Task: Add Nature's Way Niacinamide 500 mg to the cart.
Action: Mouse pressed left at (36, 89)
Screenshot: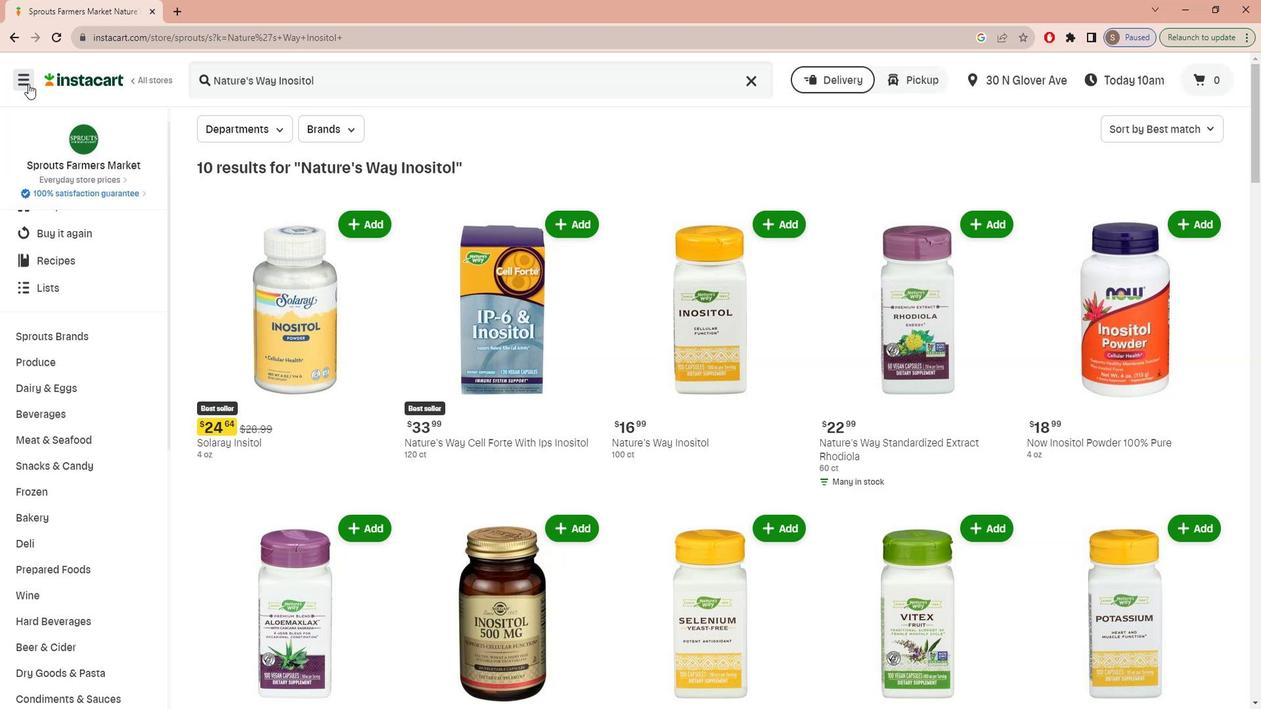 
Action: Mouse moved to (31, 170)
Screenshot: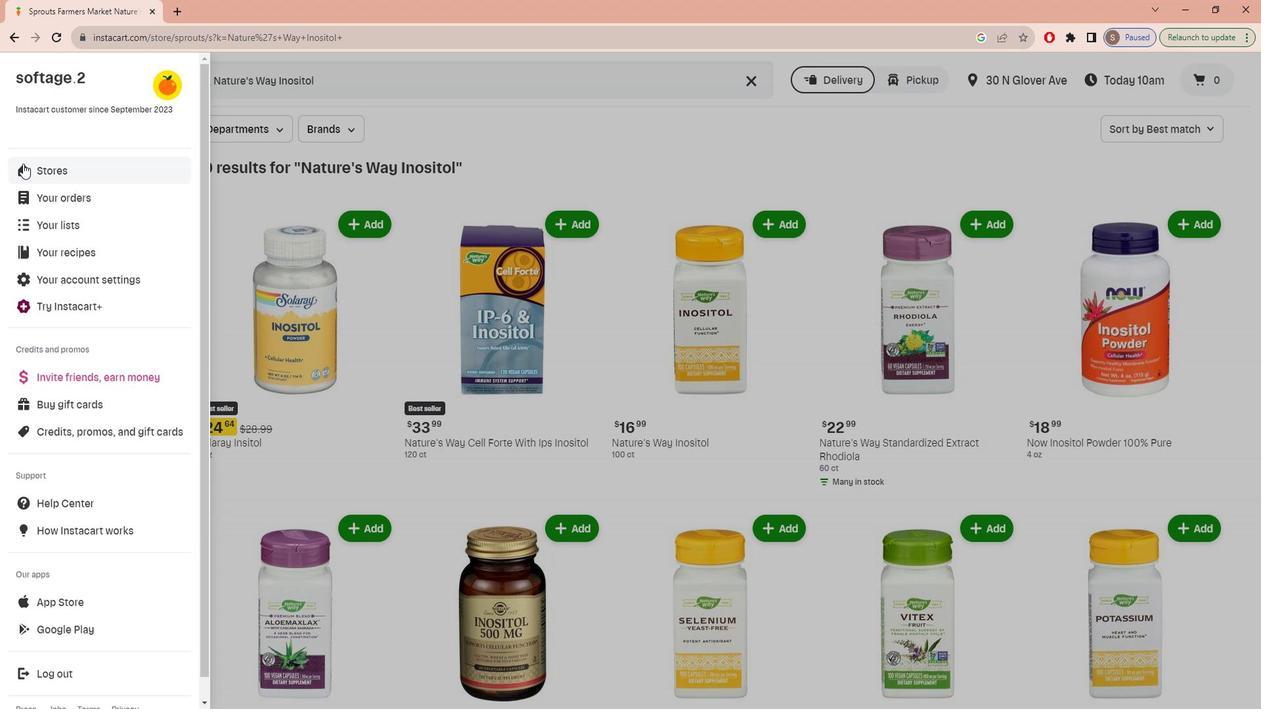 
Action: Mouse pressed left at (31, 170)
Screenshot: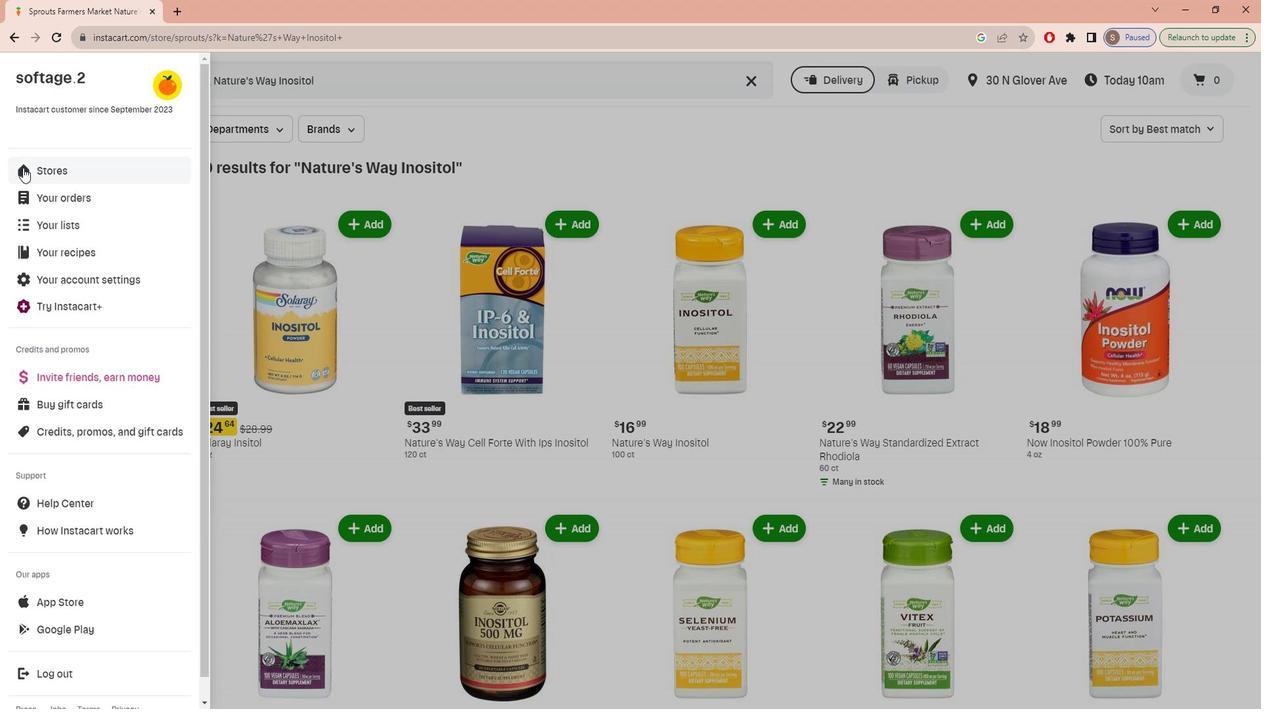 
Action: Mouse moved to (312, 135)
Screenshot: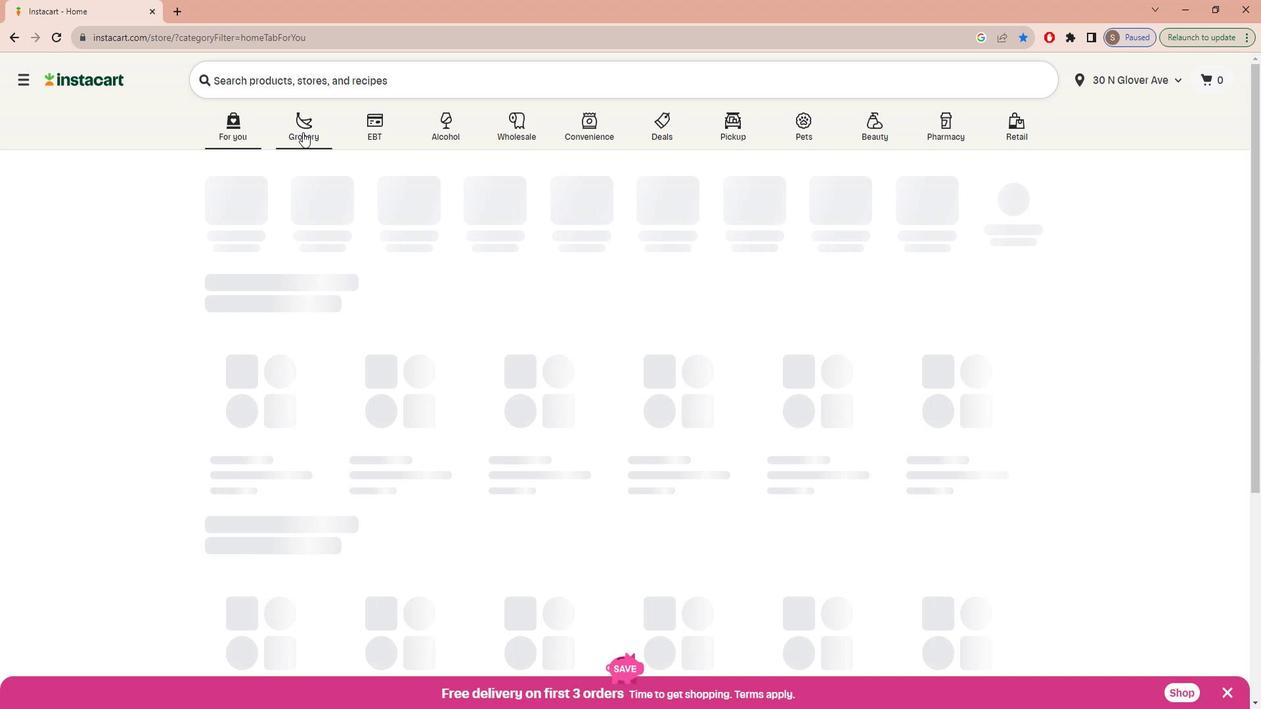 
Action: Mouse pressed left at (312, 135)
Screenshot: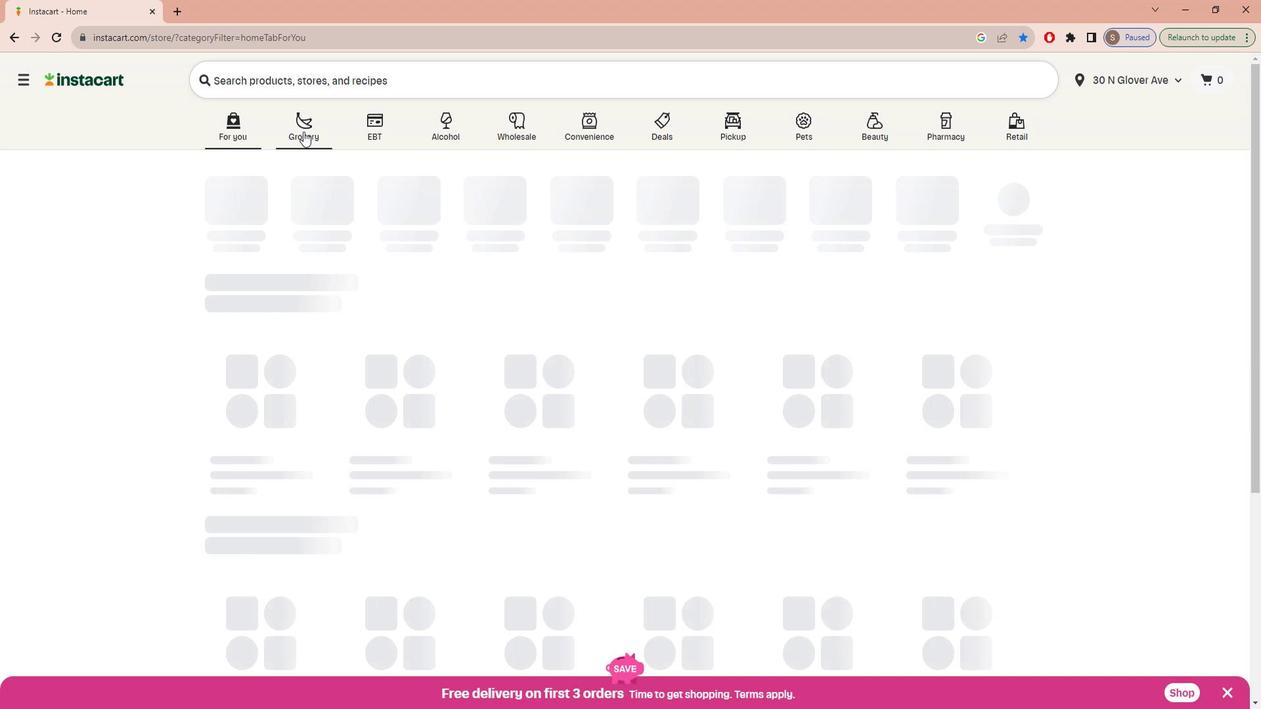 
Action: Mouse moved to (310, 369)
Screenshot: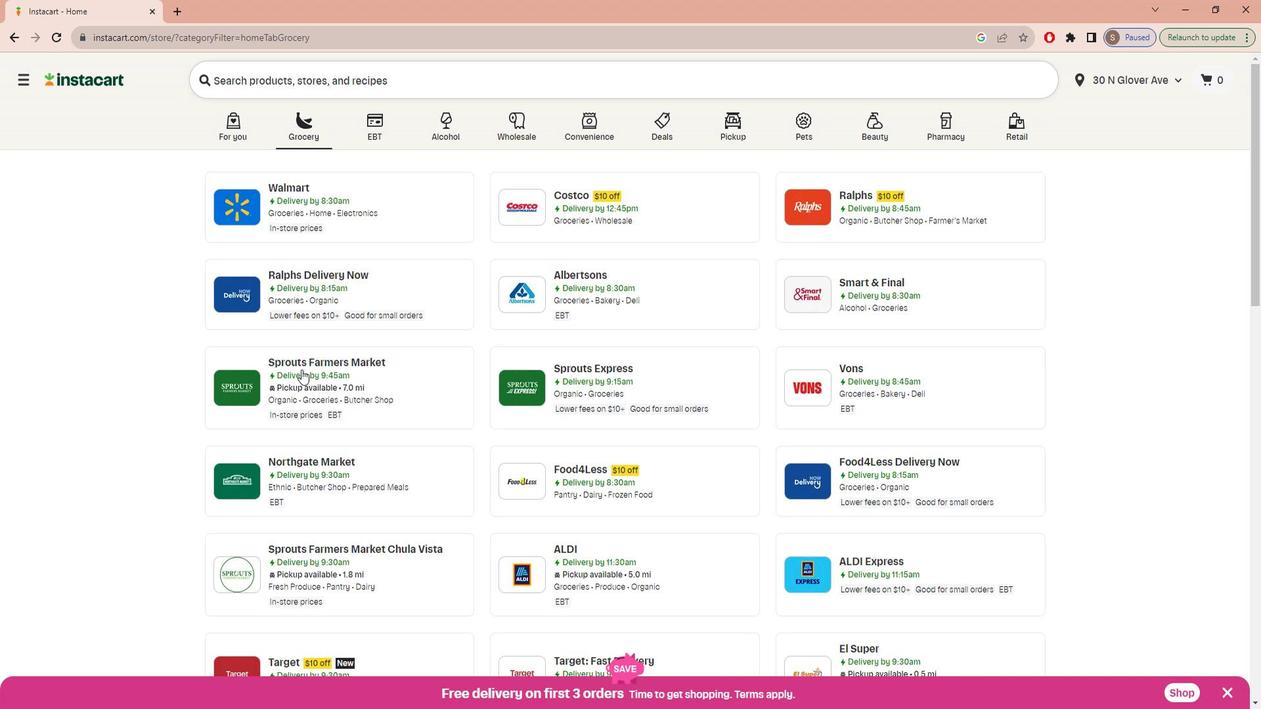 
Action: Mouse pressed left at (310, 369)
Screenshot: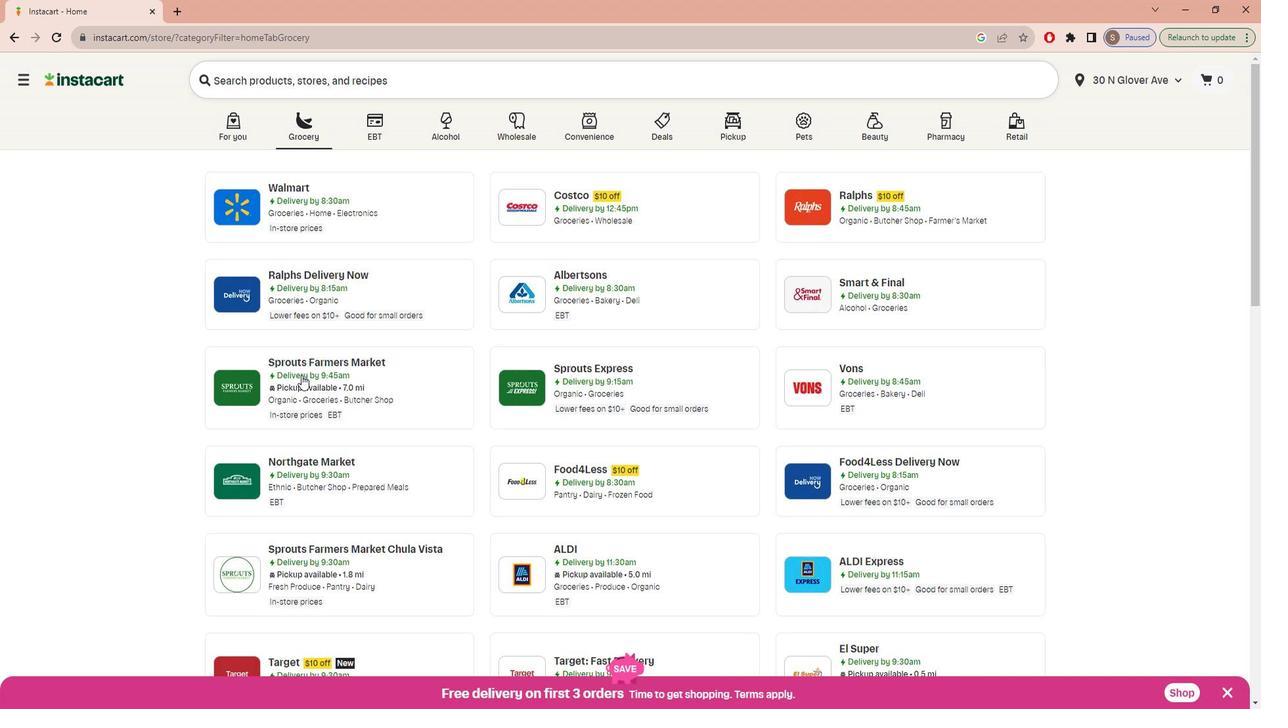 
Action: Mouse moved to (88, 444)
Screenshot: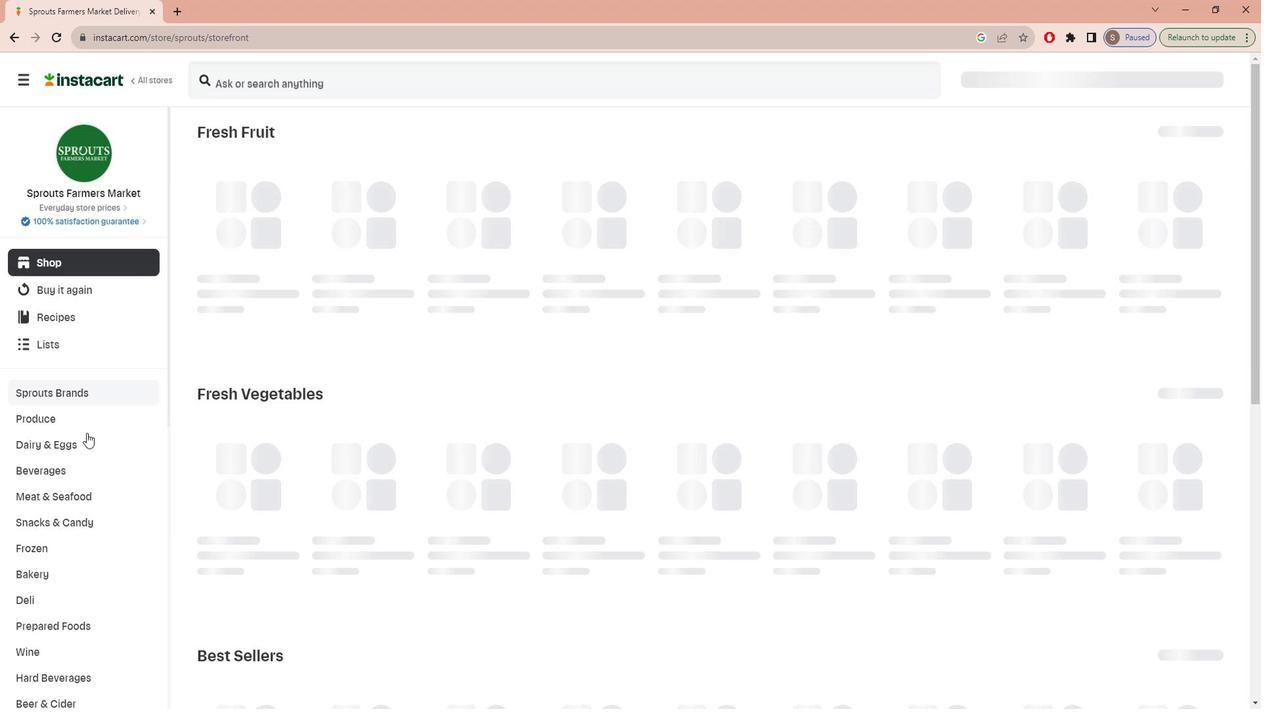 
Action: Mouse scrolled (88, 444) with delta (0, 0)
Screenshot: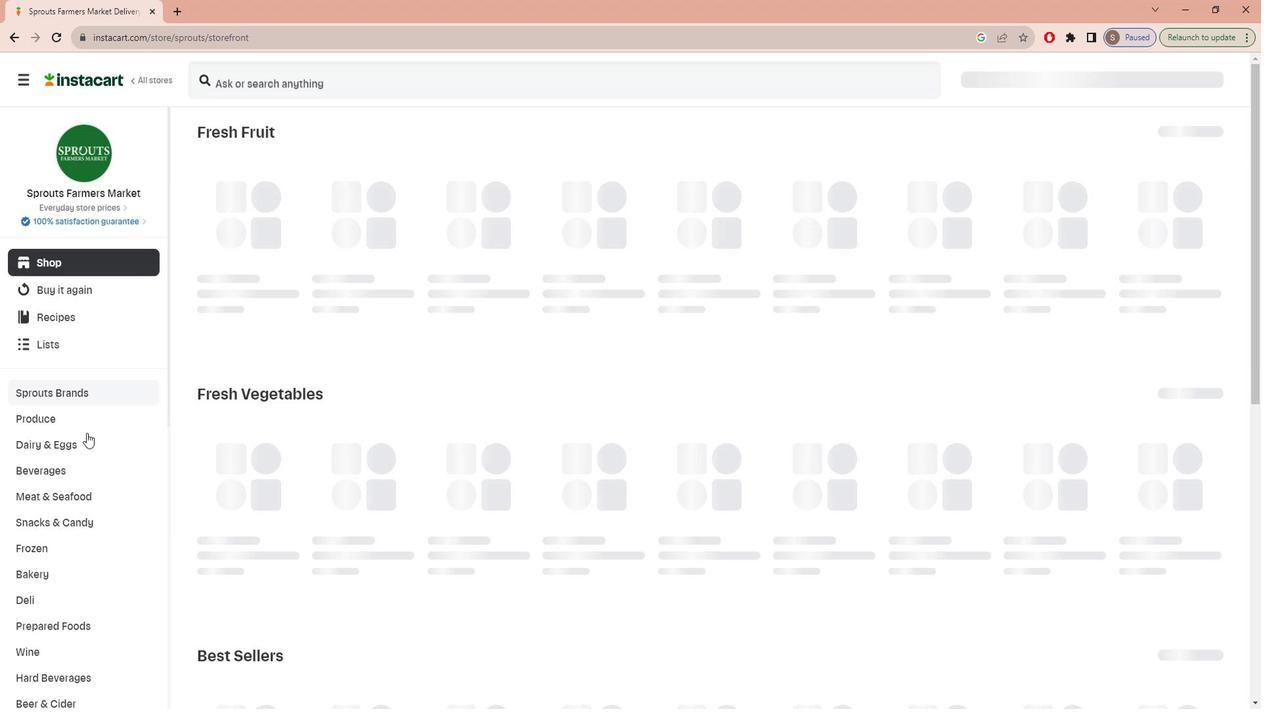 
Action: Mouse moved to (87, 449)
Screenshot: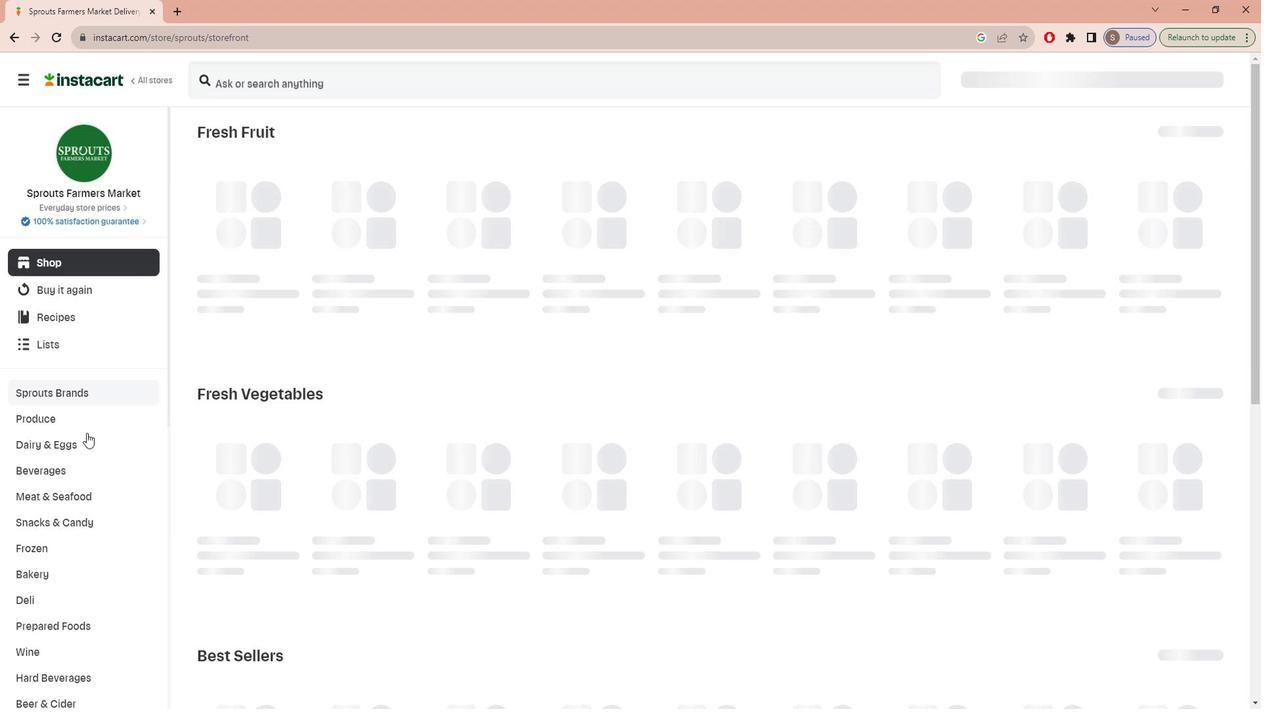 
Action: Mouse scrolled (87, 448) with delta (0, 0)
Screenshot: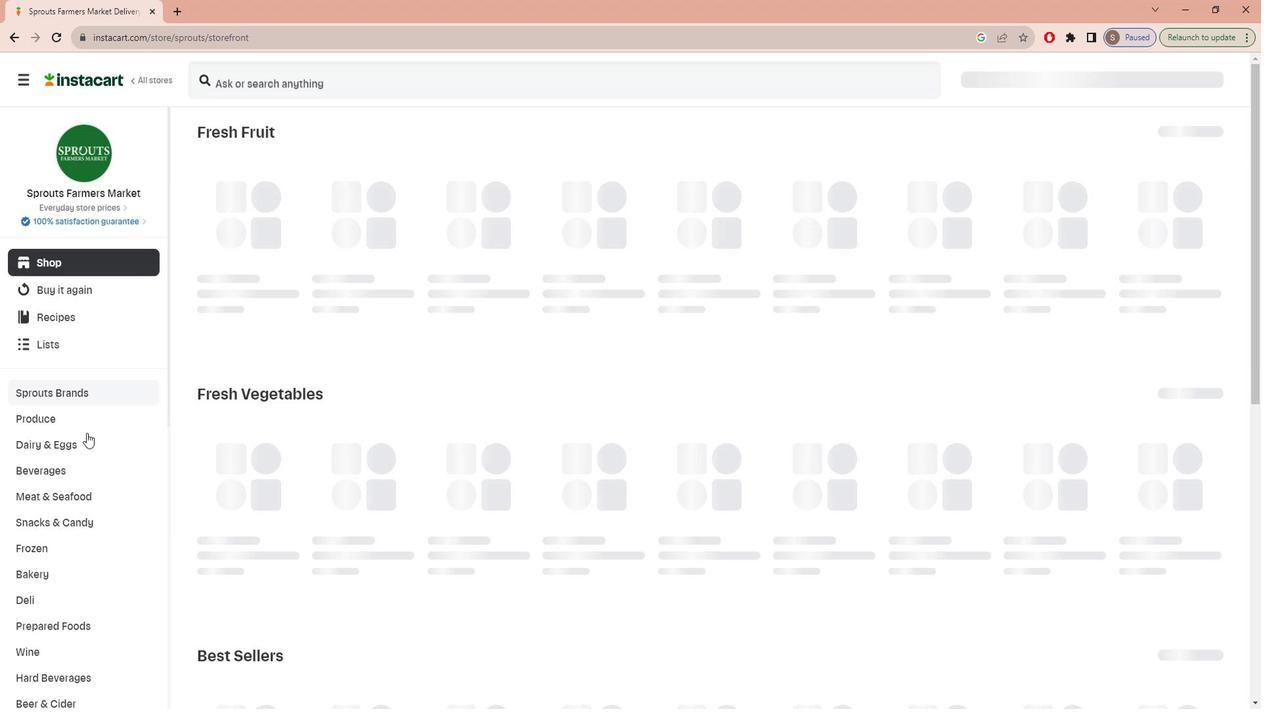 
Action: Mouse scrolled (87, 448) with delta (0, 0)
Screenshot: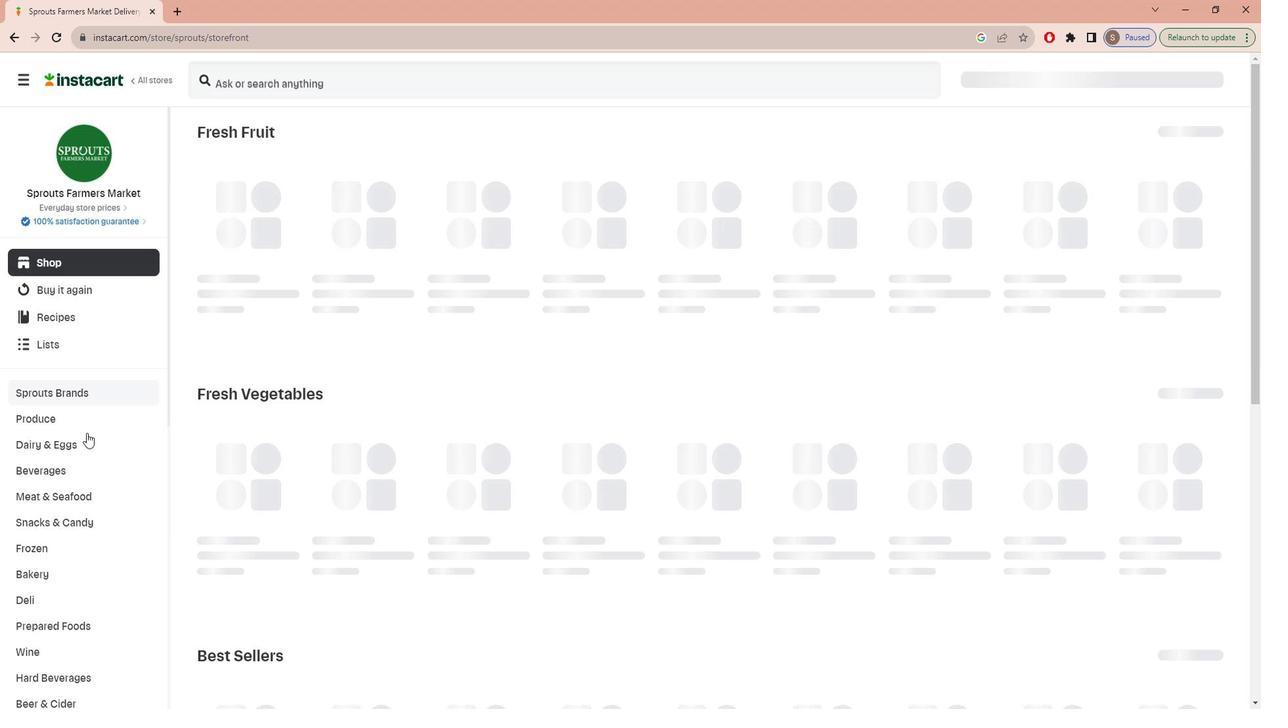 
Action: Mouse moved to (86, 450)
Screenshot: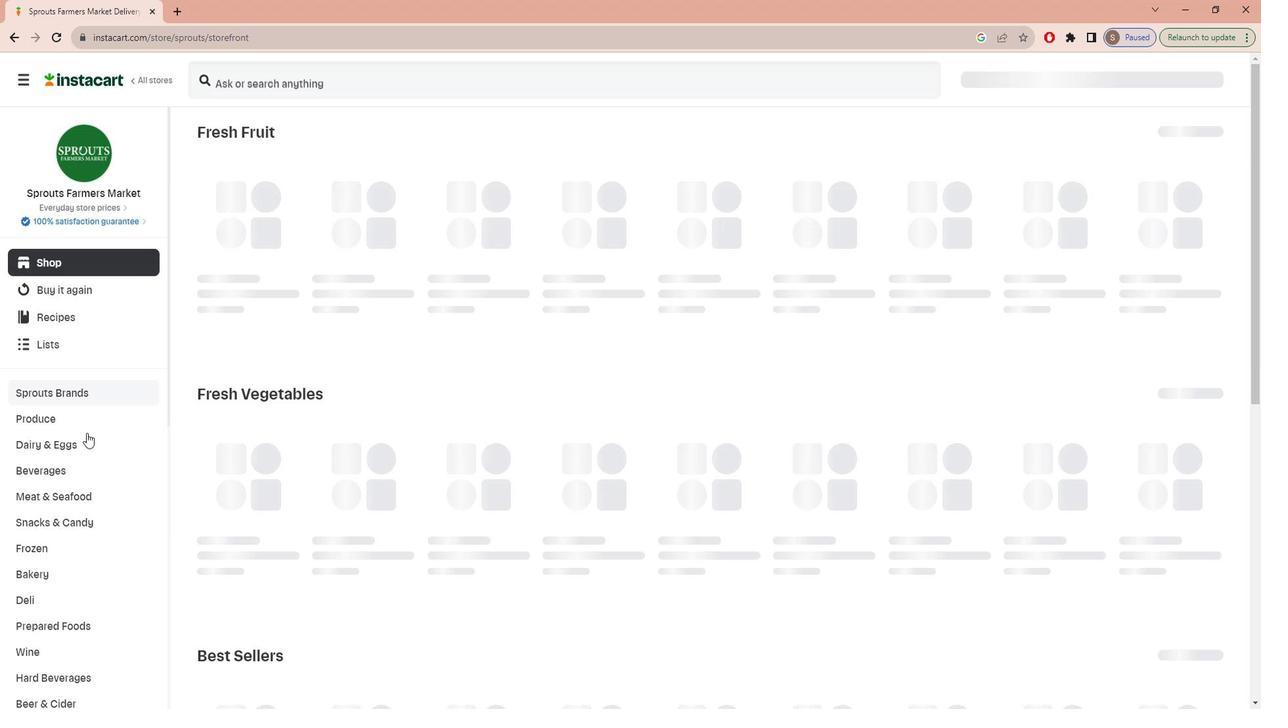 
Action: Mouse scrolled (86, 450) with delta (0, 0)
Screenshot: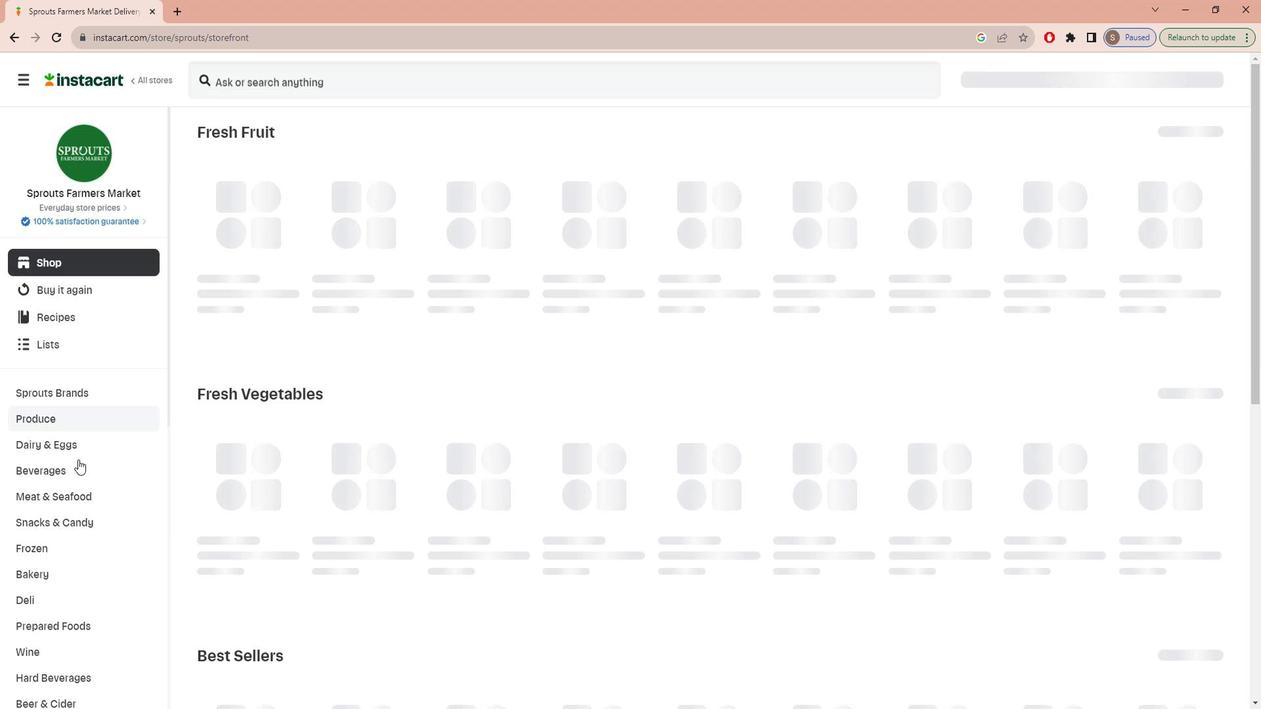 
Action: Mouse moved to (86, 451)
Screenshot: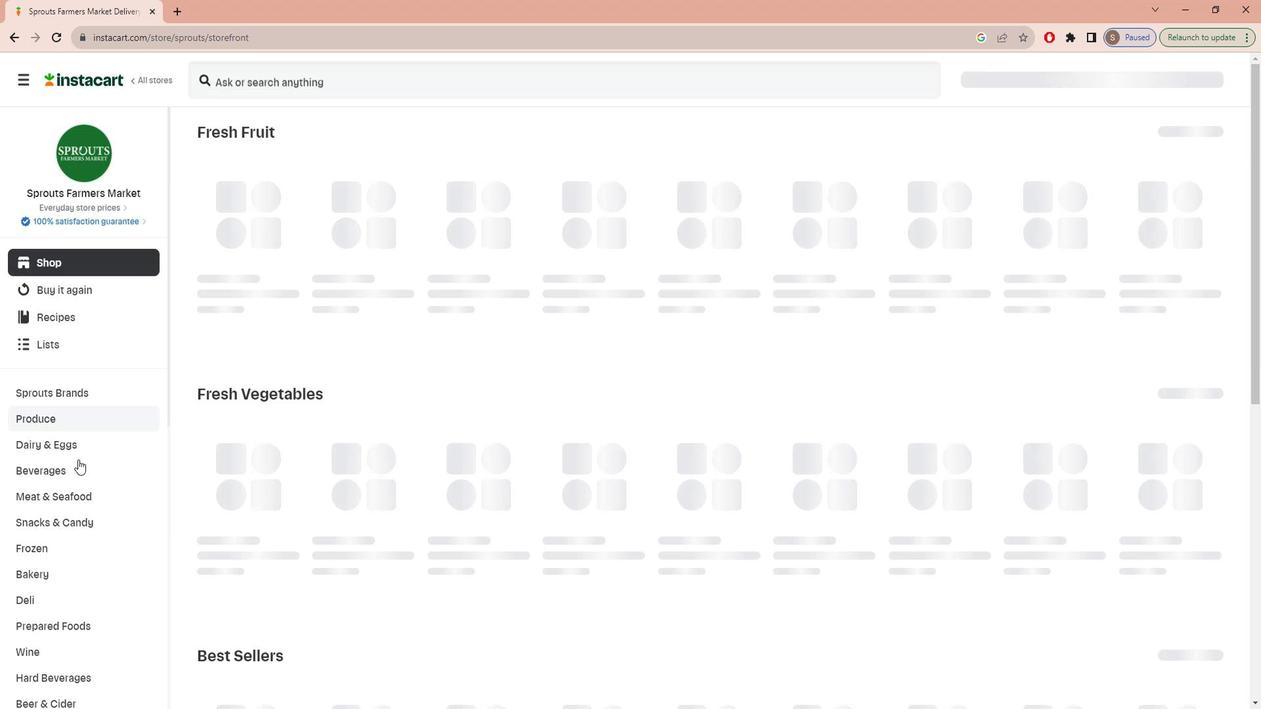 
Action: Mouse scrolled (86, 451) with delta (0, 0)
Screenshot: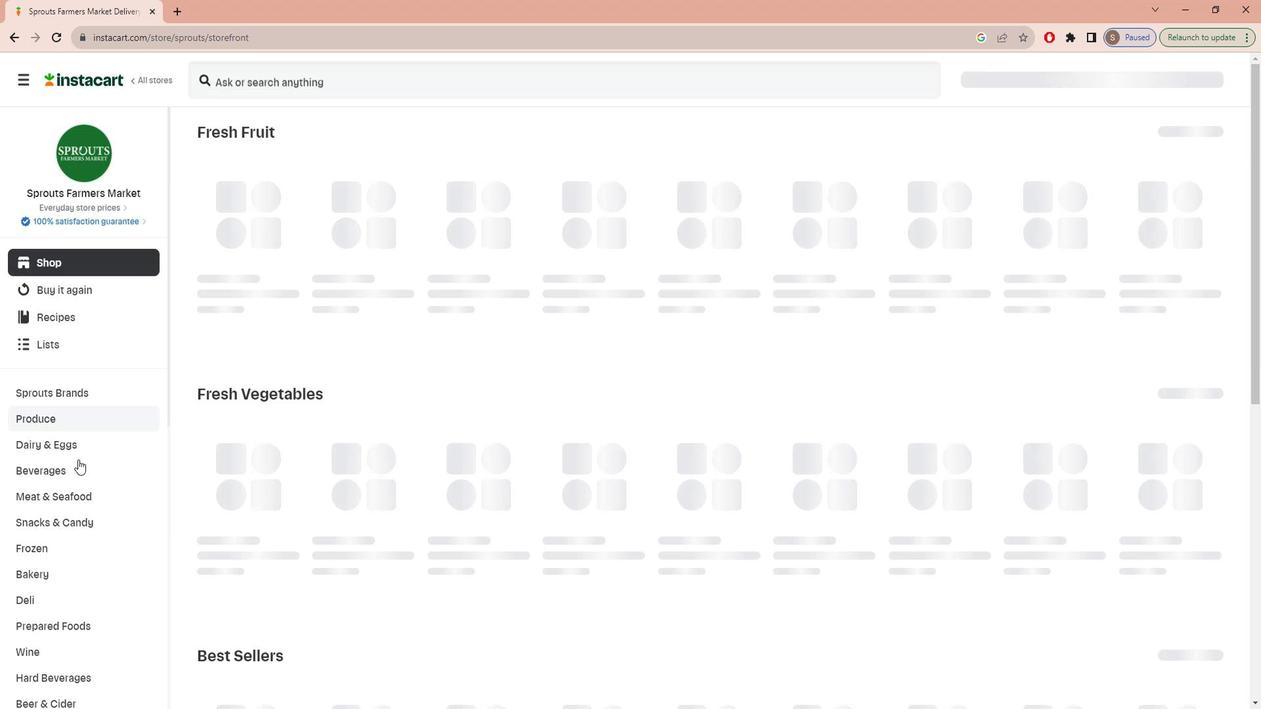 
Action: Mouse moved to (86, 453)
Screenshot: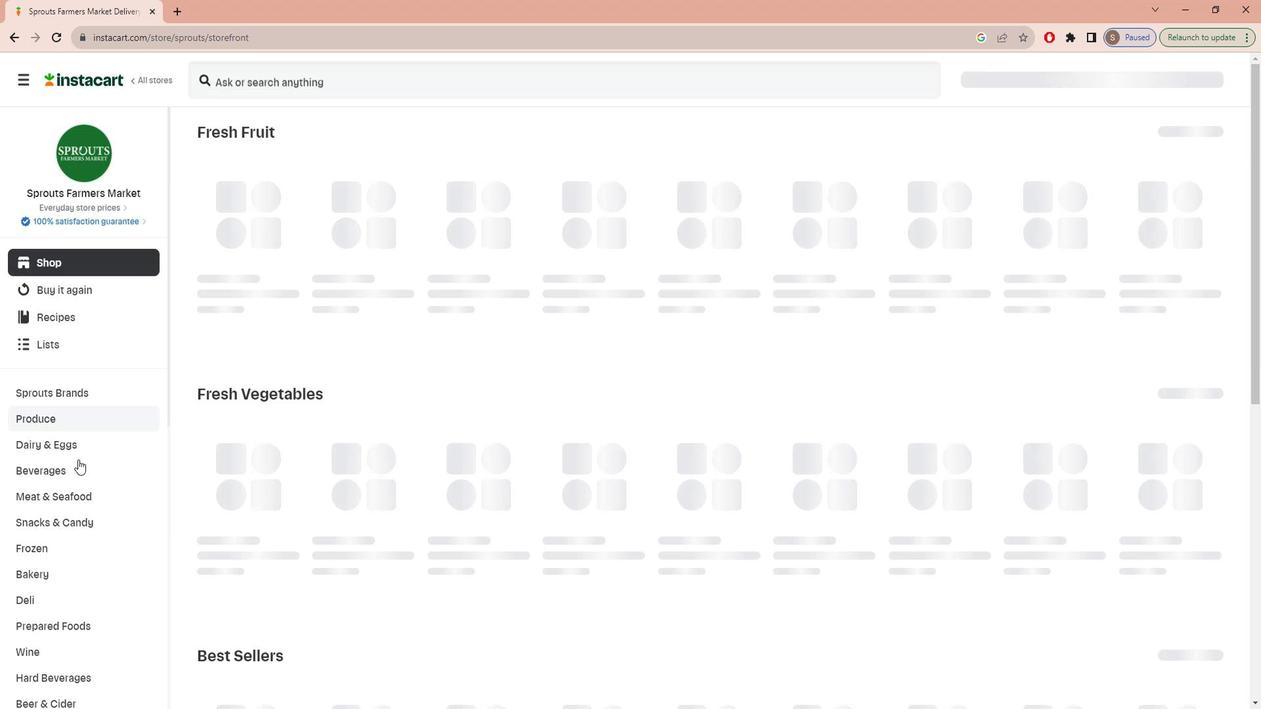 
Action: Mouse scrolled (86, 452) with delta (0, 0)
Screenshot: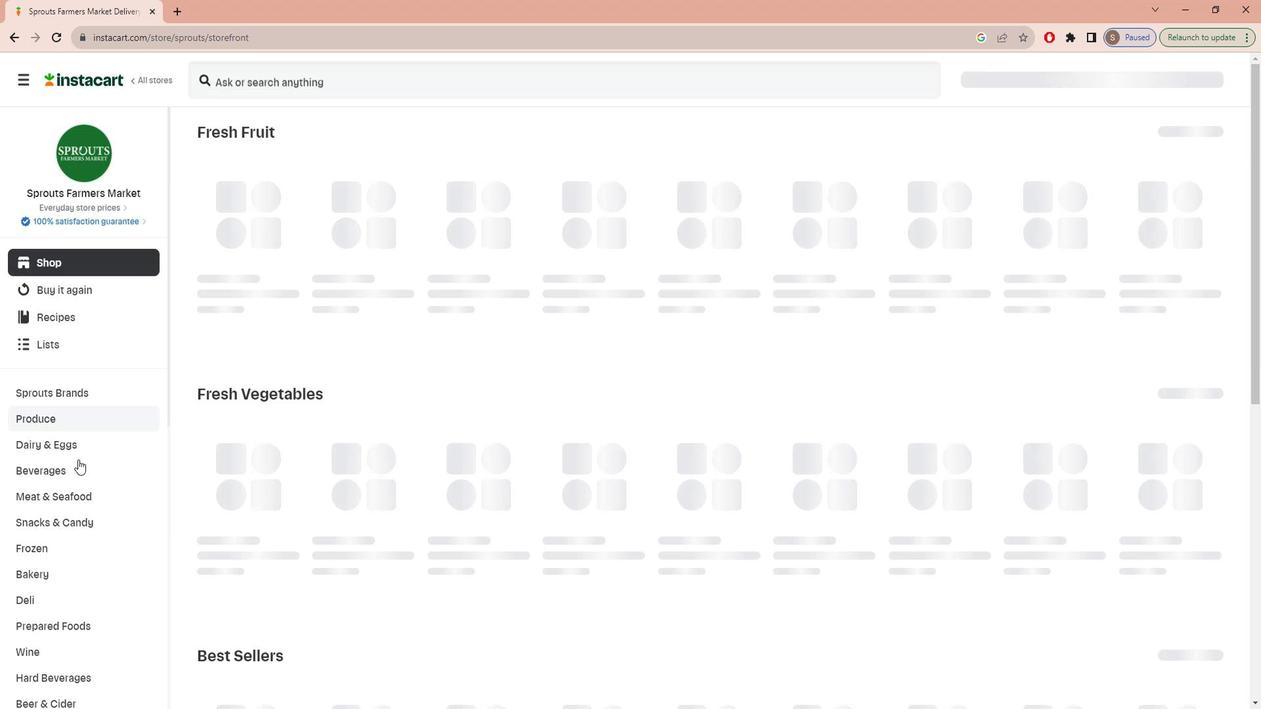 
Action: Mouse moved to (86, 453)
Screenshot: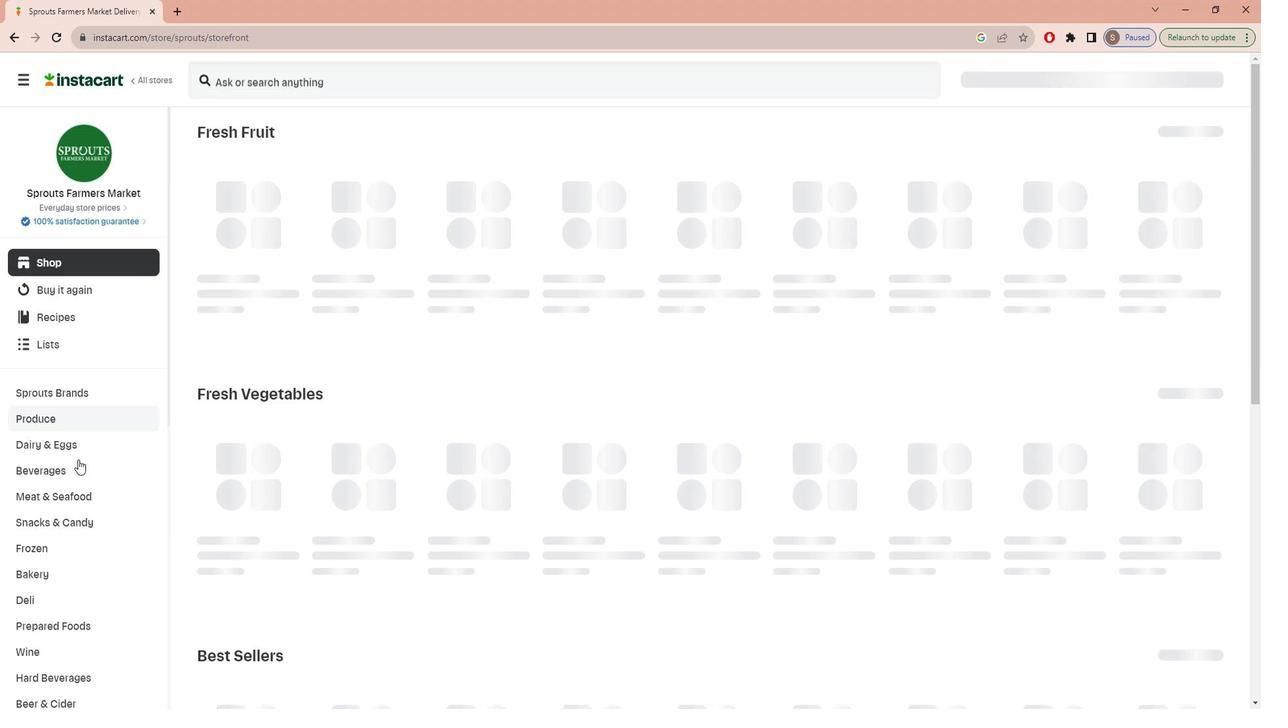 
Action: Mouse scrolled (86, 453) with delta (0, 0)
Screenshot: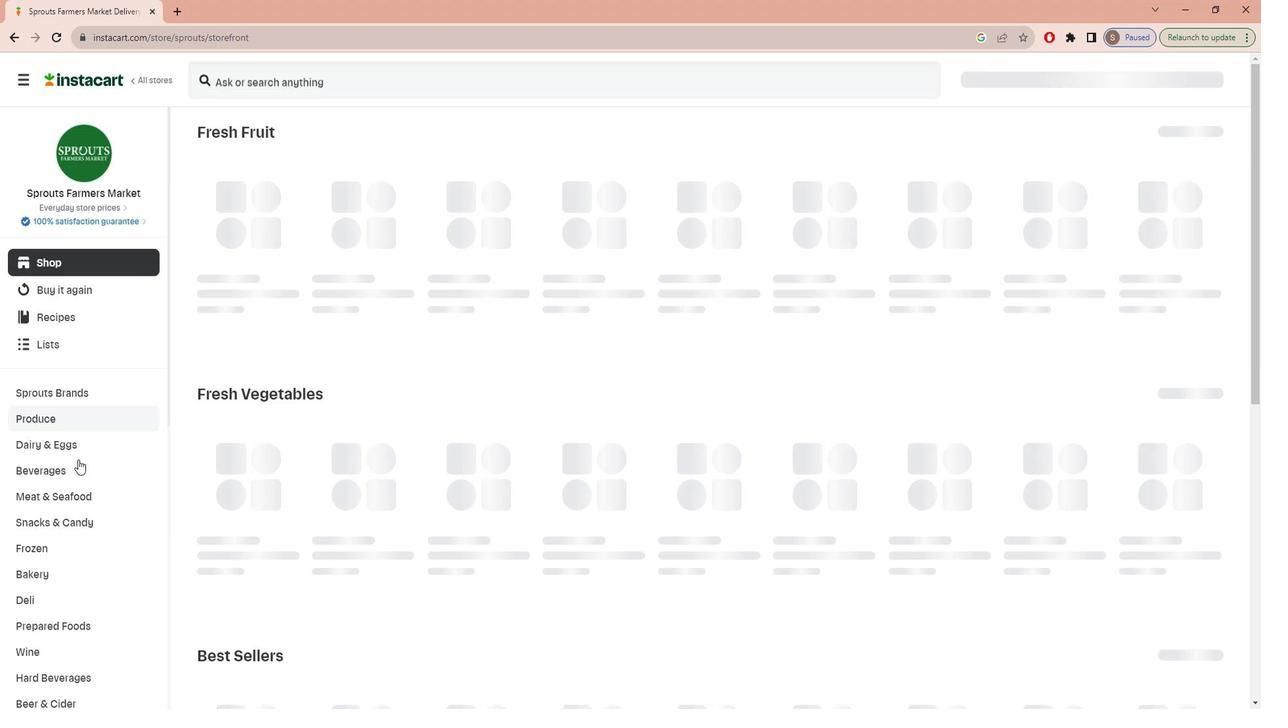 
Action: Mouse moved to (85, 455)
Screenshot: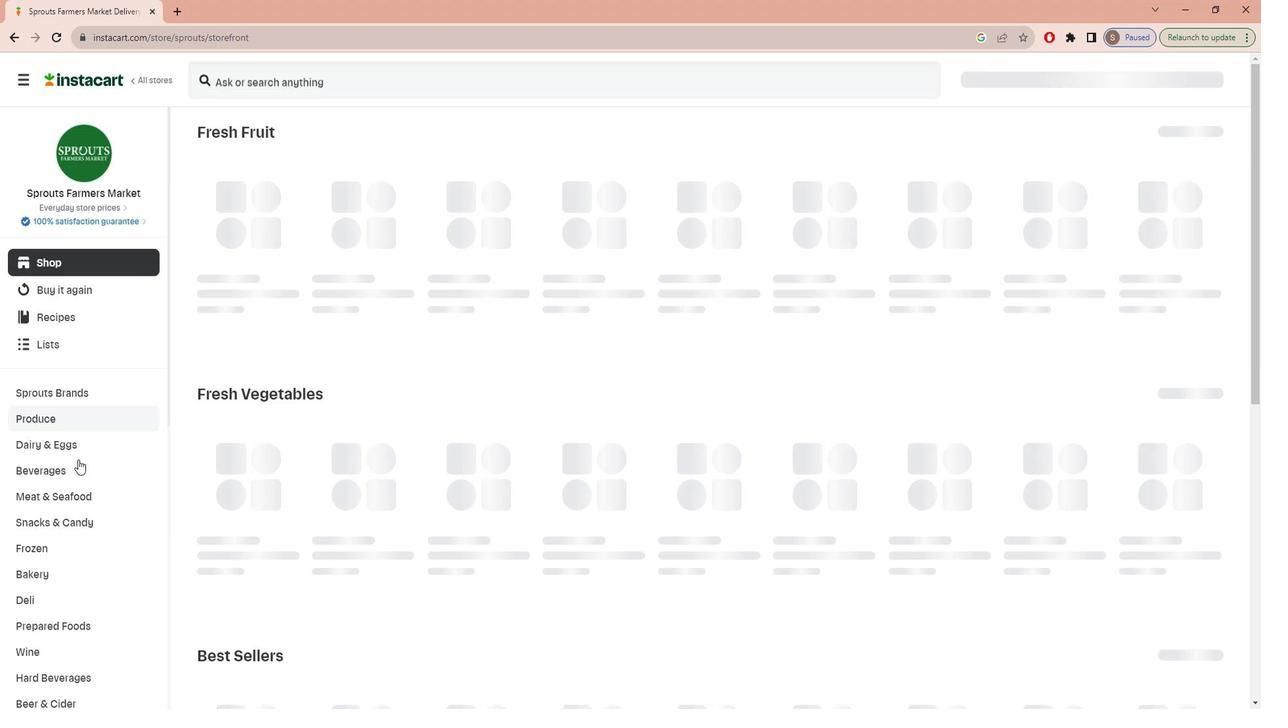 
Action: Mouse scrolled (85, 454) with delta (0, 0)
Screenshot: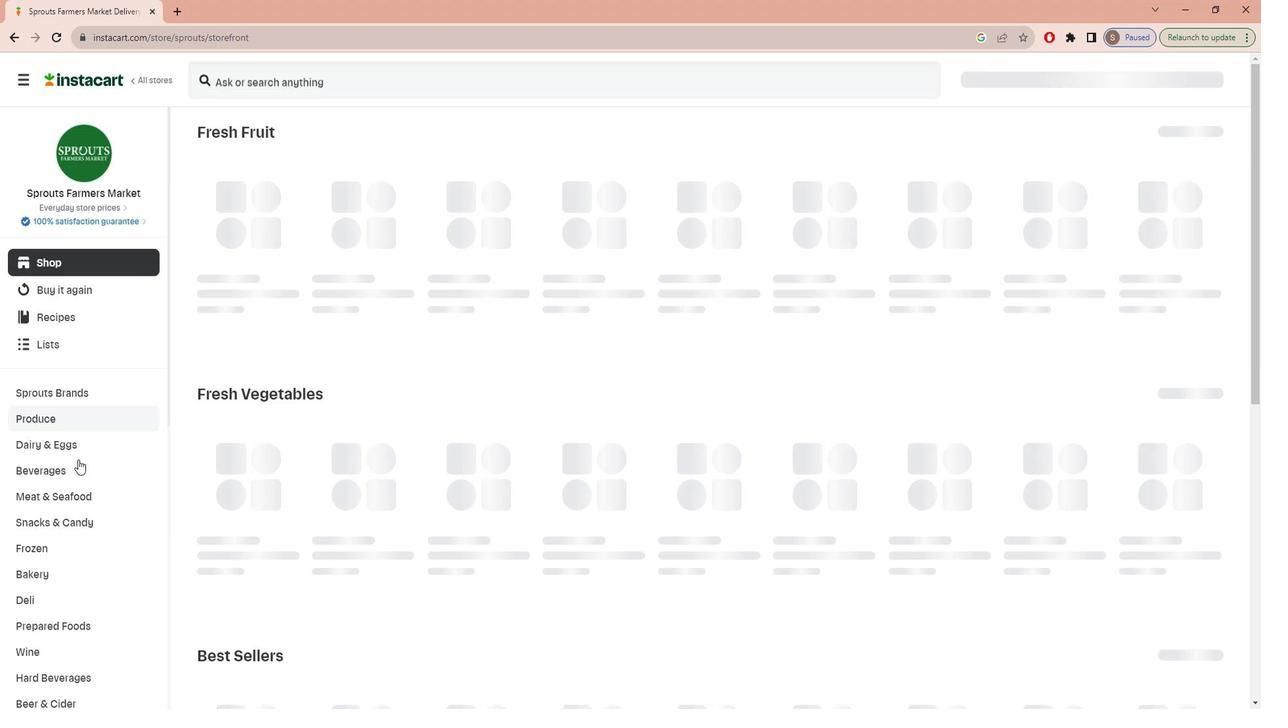 
Action: Mouse moved to (90, 619)
Screenshot: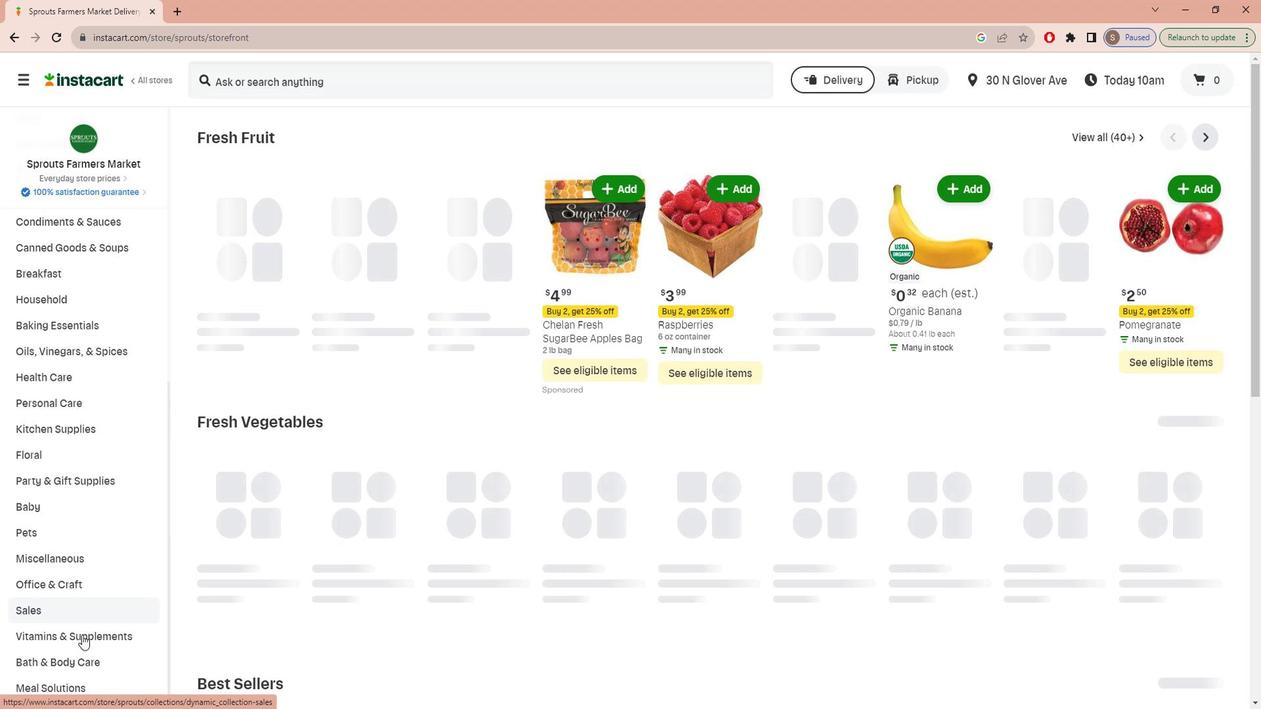 
Action: Mouse pressed left at (90, 619)
Screenshot: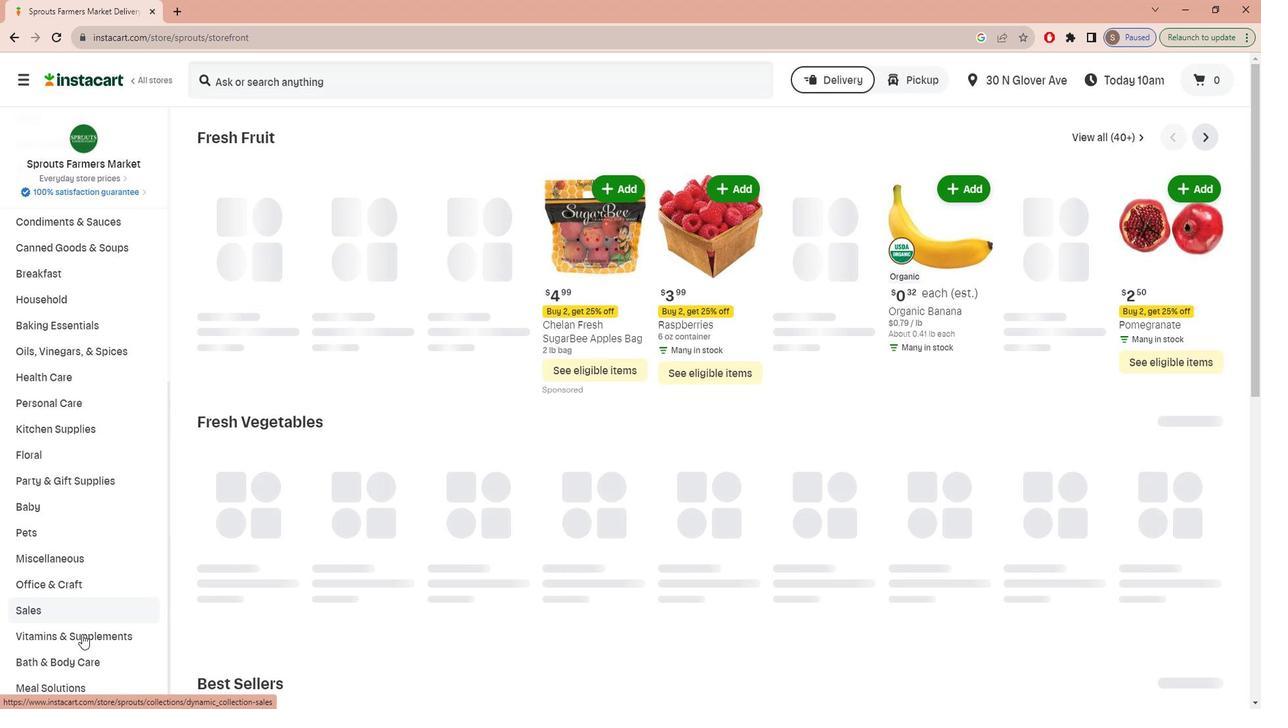 
Action: Mouse moved to (1227, 170)
Screenshot: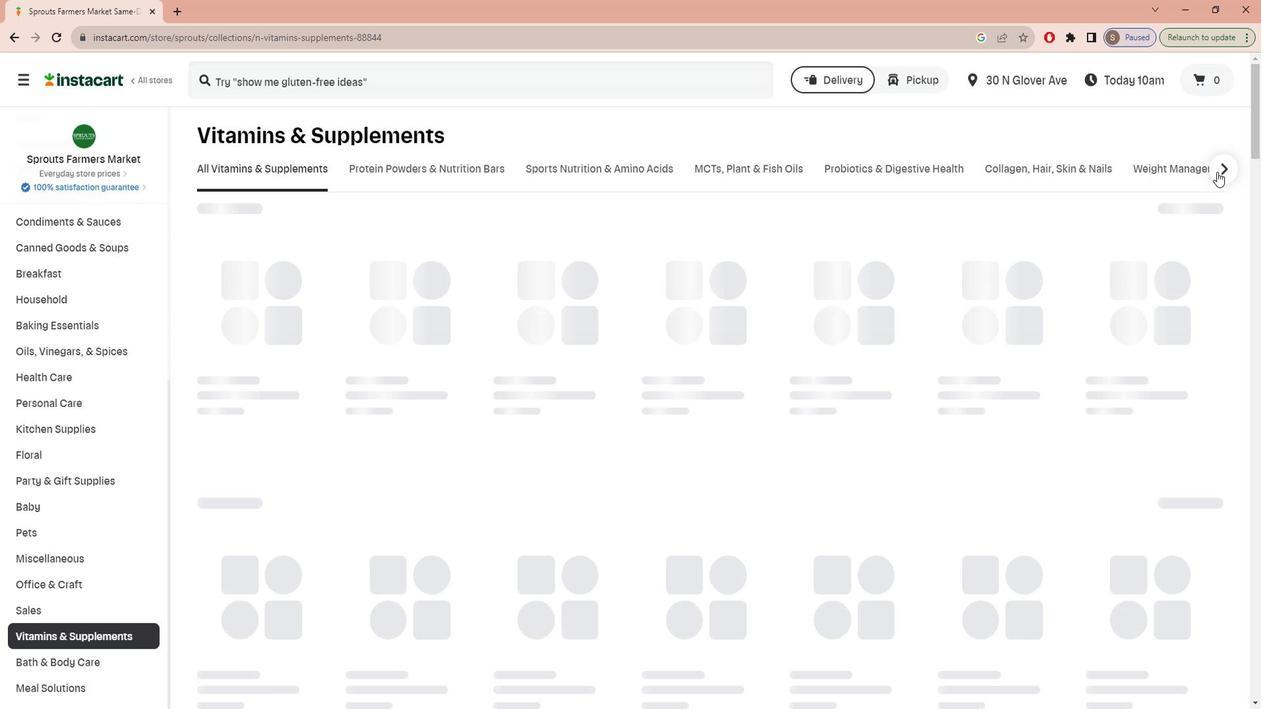 
Action: Mouse pressed left at (1227, 170)
Screenshot: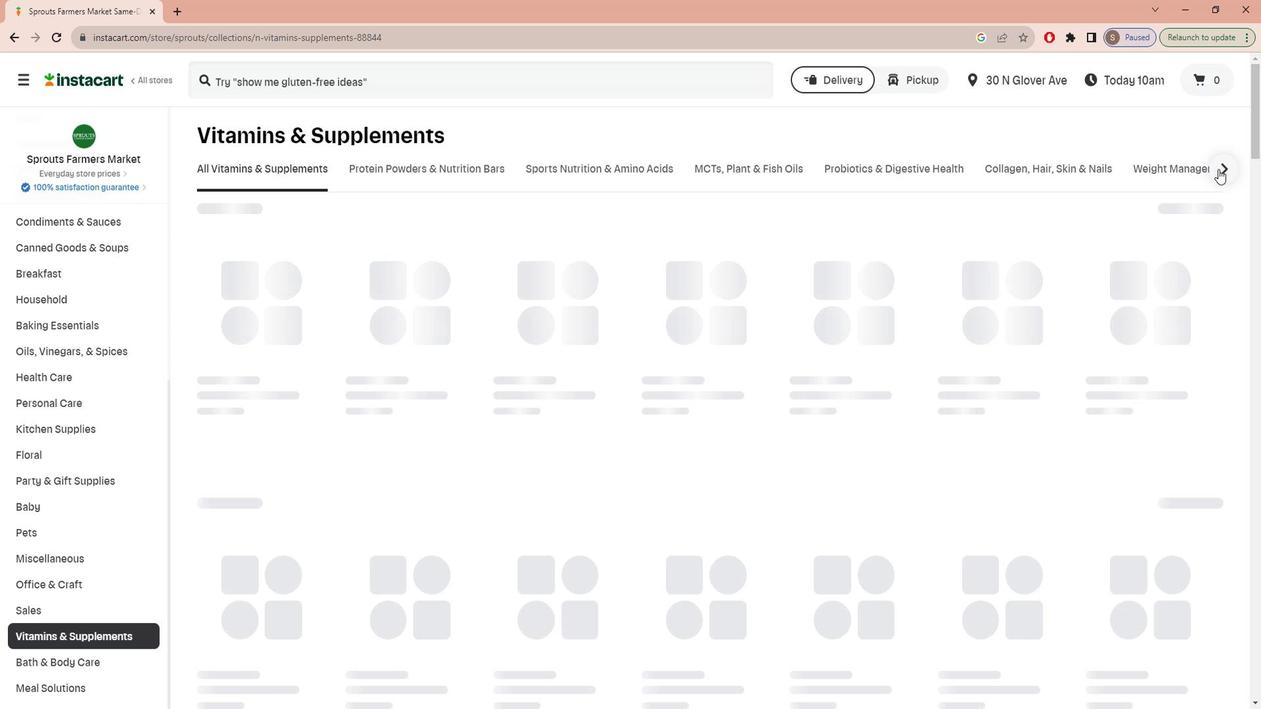 
Action: Mouse moved to (900, 168)
Screenshot: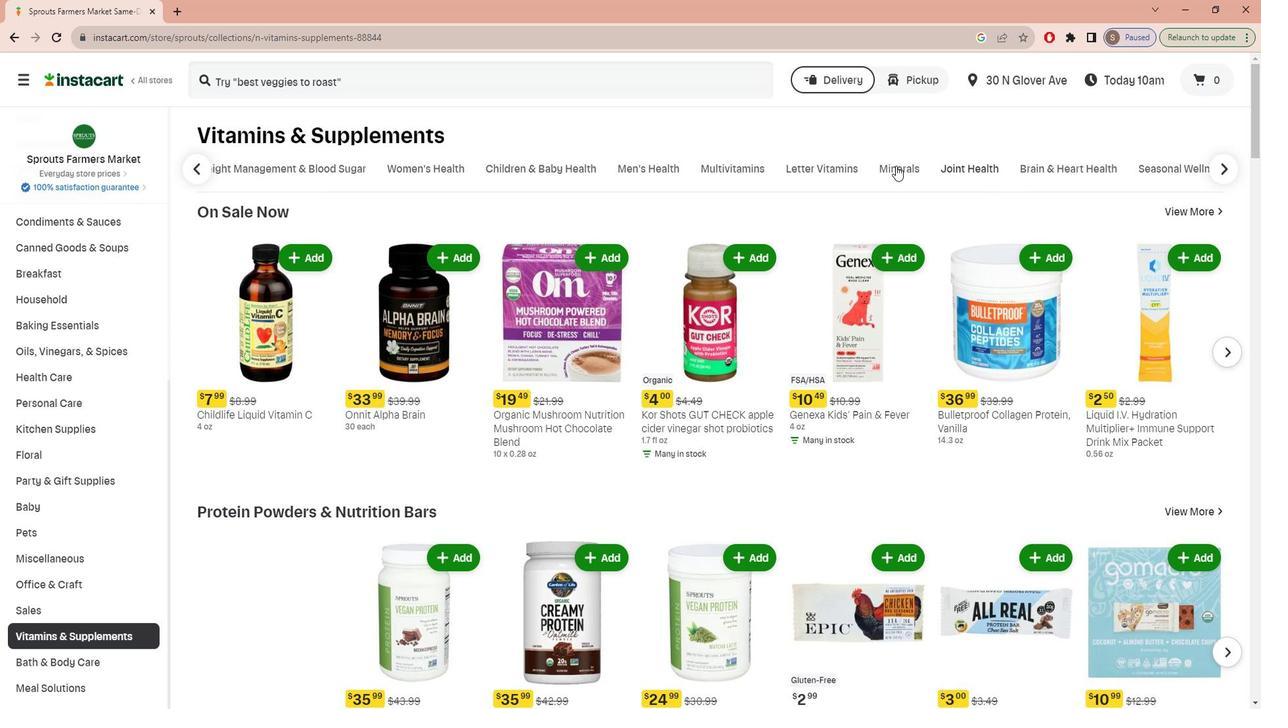 
Action: Mouse pressed left at (900, 168)
Screenshot: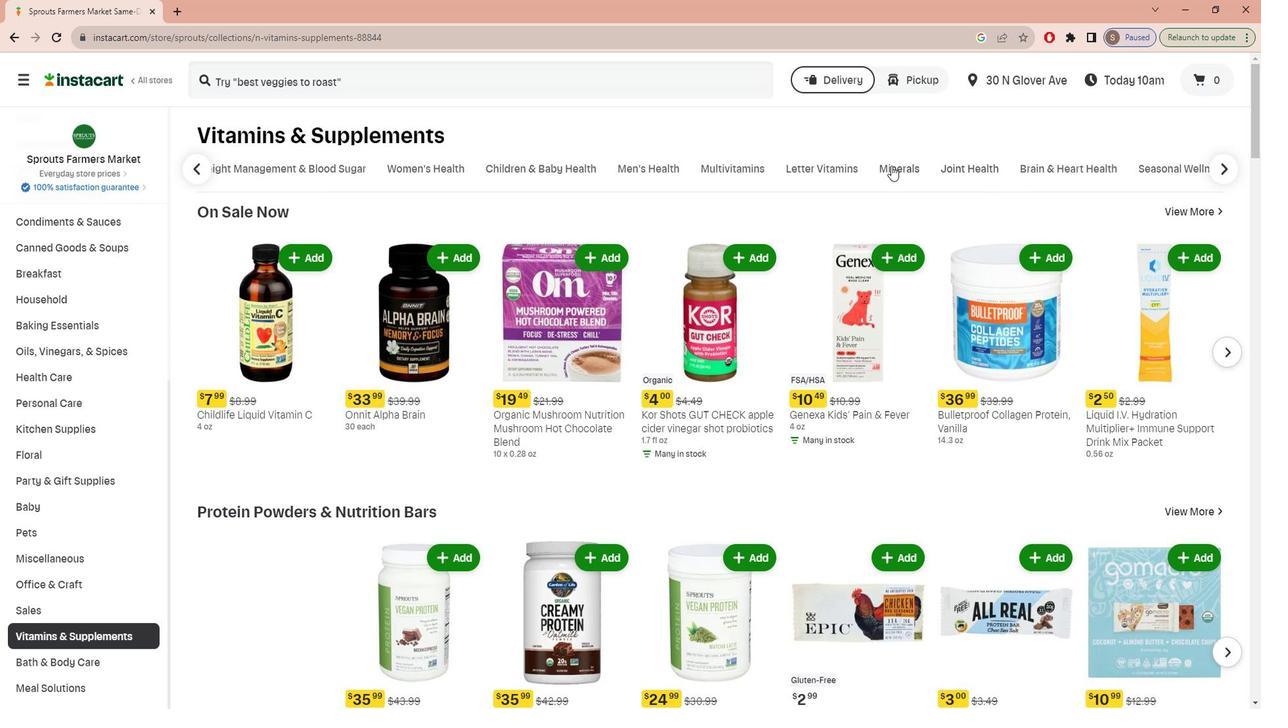 
Action: Mouse moved to (415, 82)
Screenshot: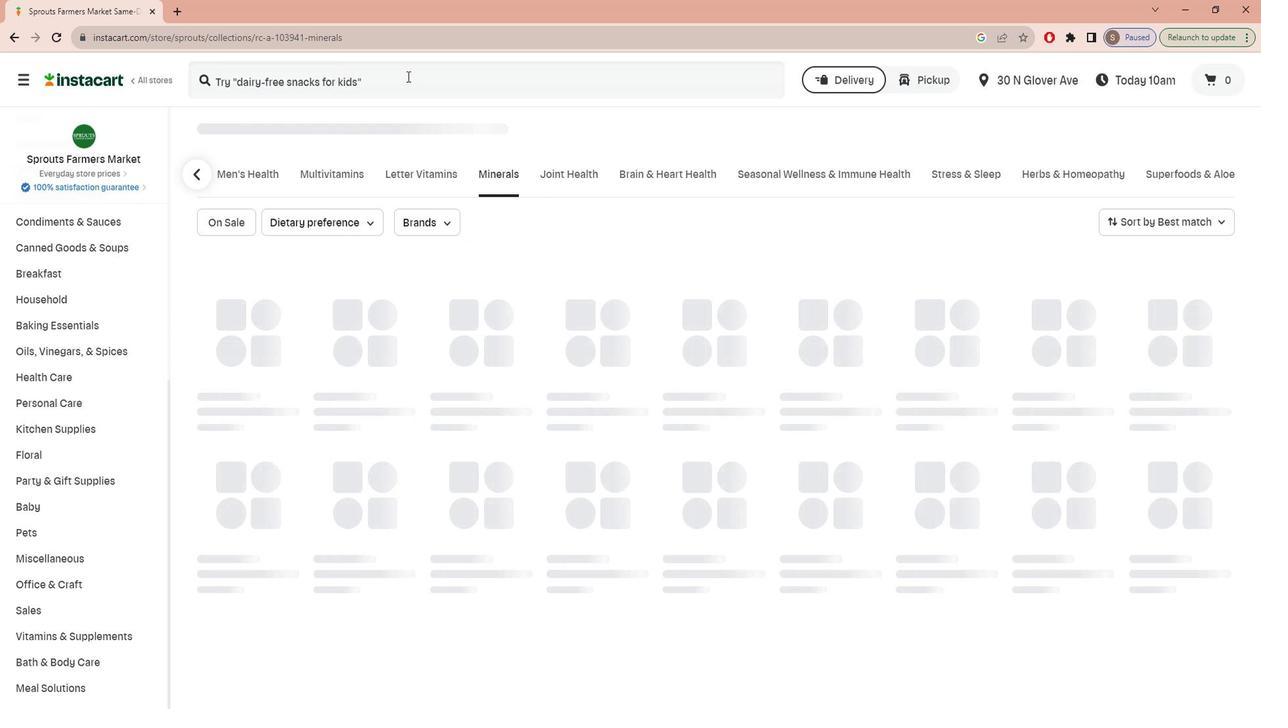 
Action: Mouse pressed left at (415, 82)
Screenshot: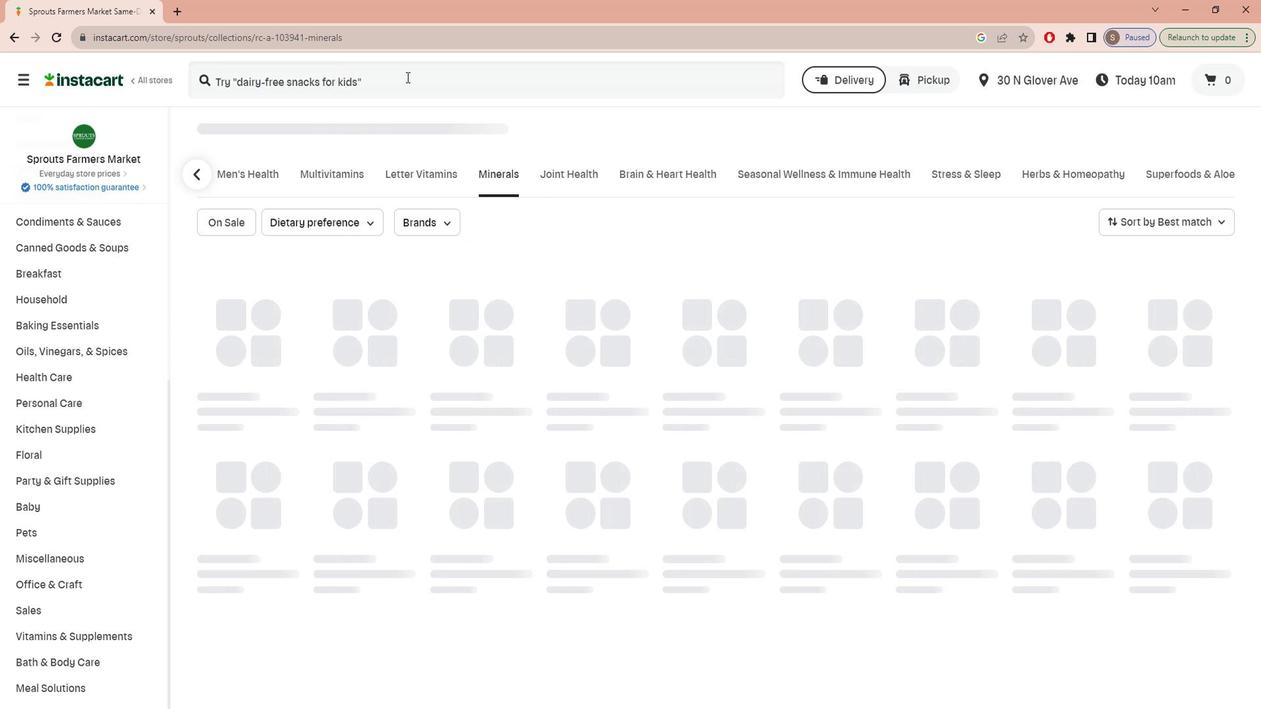 
Action: Key pressed n<Key.caps_lock>ATURE'S<Key.space><Key.caps_lock>w<Key.caps_lock>AY<Key.space><Key.caps_lock>n<Key.caps_lock>IACINAMIDE<Key.space>500<Key.space>MG<Key.enter>
Screenshot: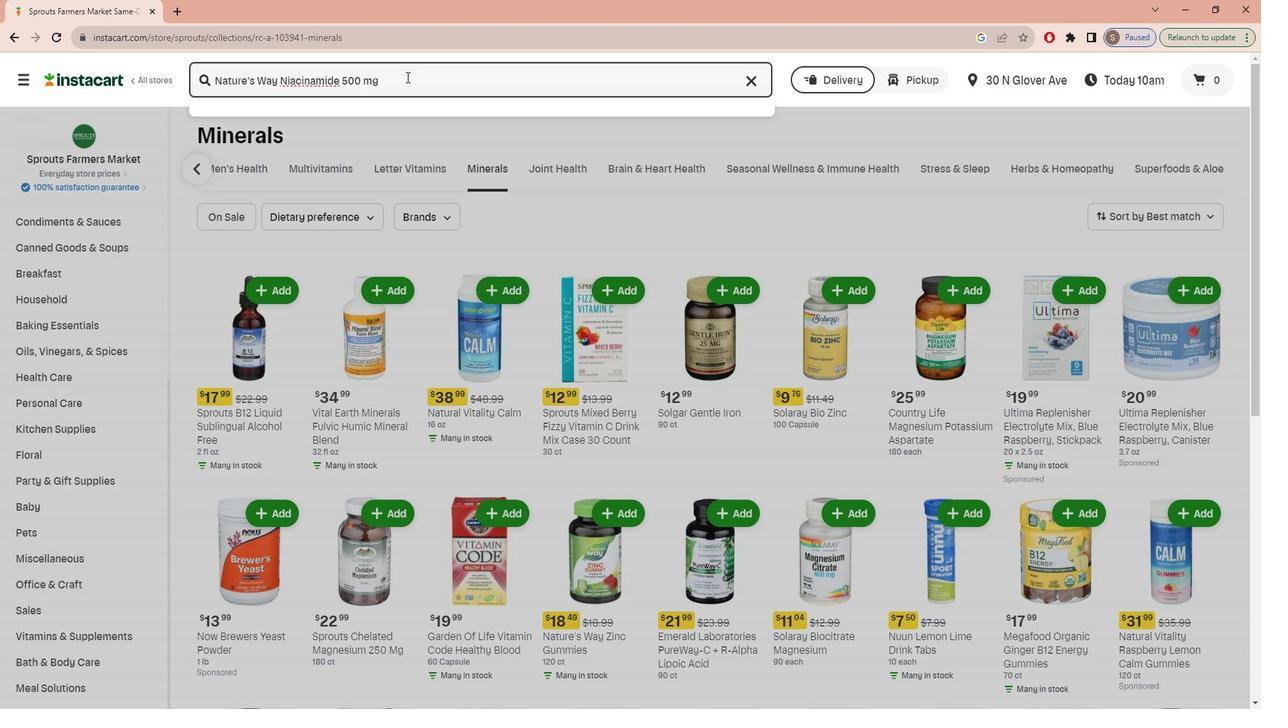 
Action: Mouse moved to (363, 224)
Screenshot: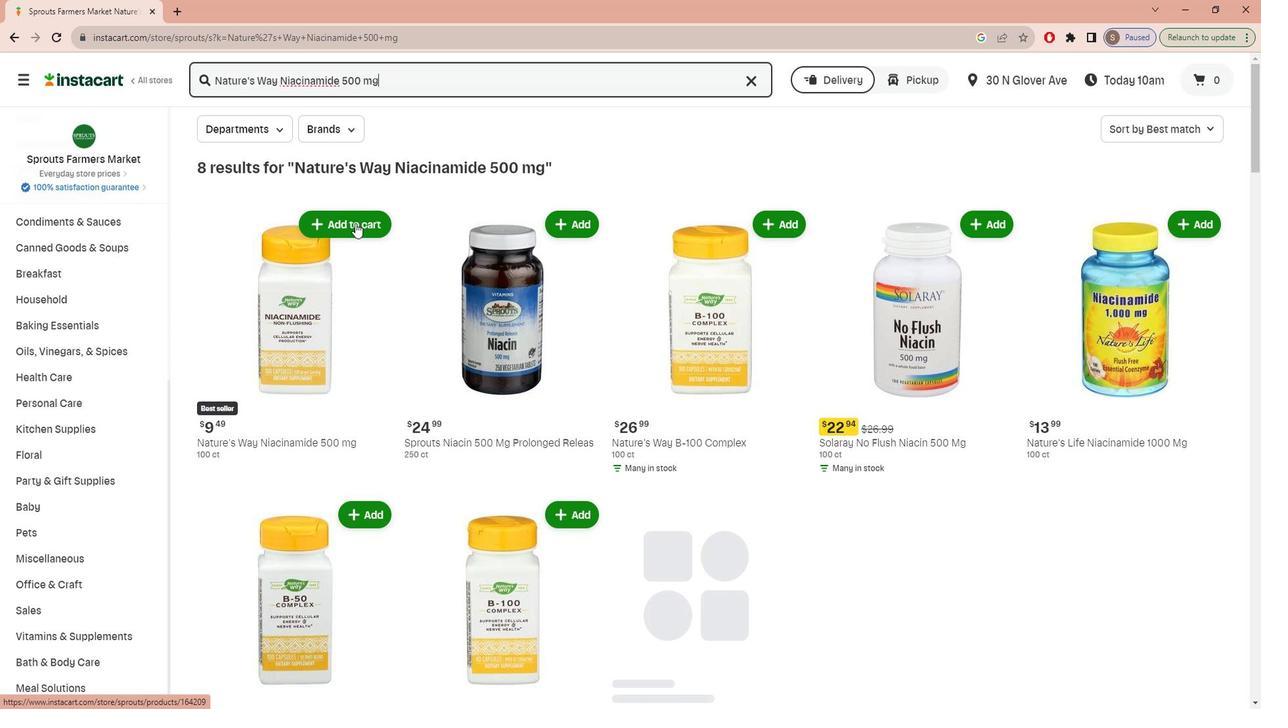 
Action: Mouse pressed left at (363, 224)
Screenshot: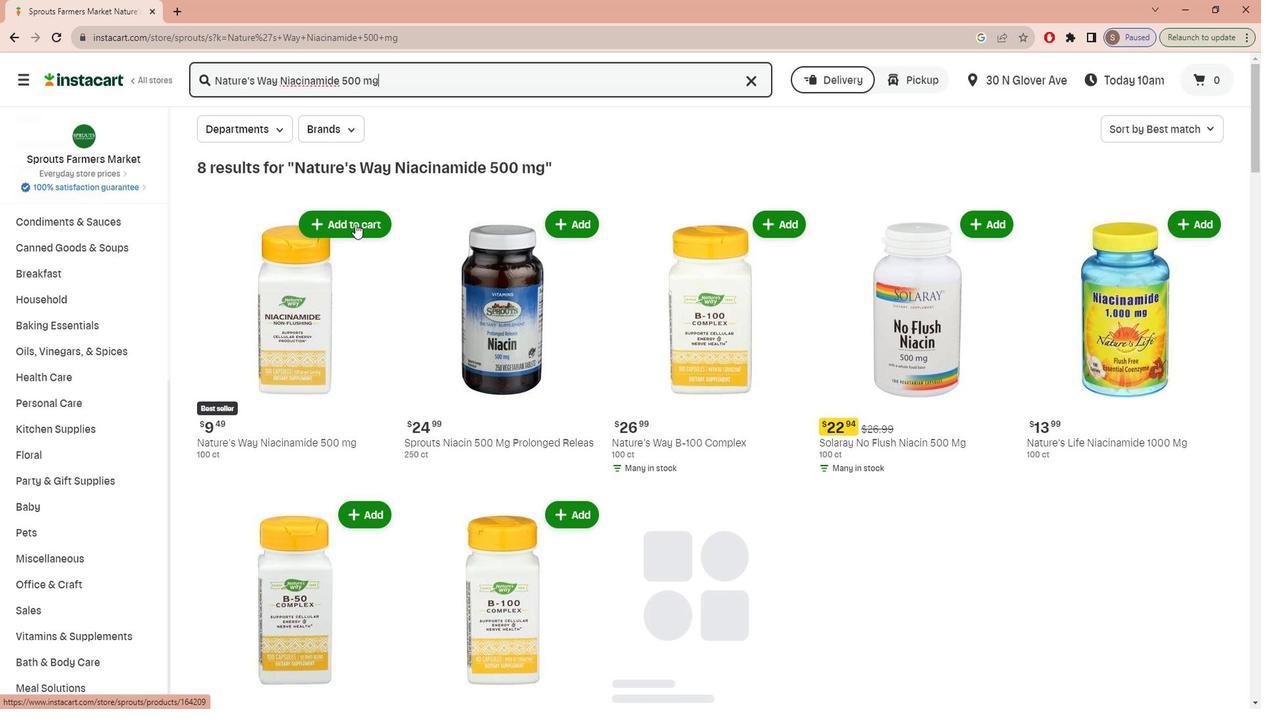 
Action: Mouse moved to (400, 338)
Screenshot: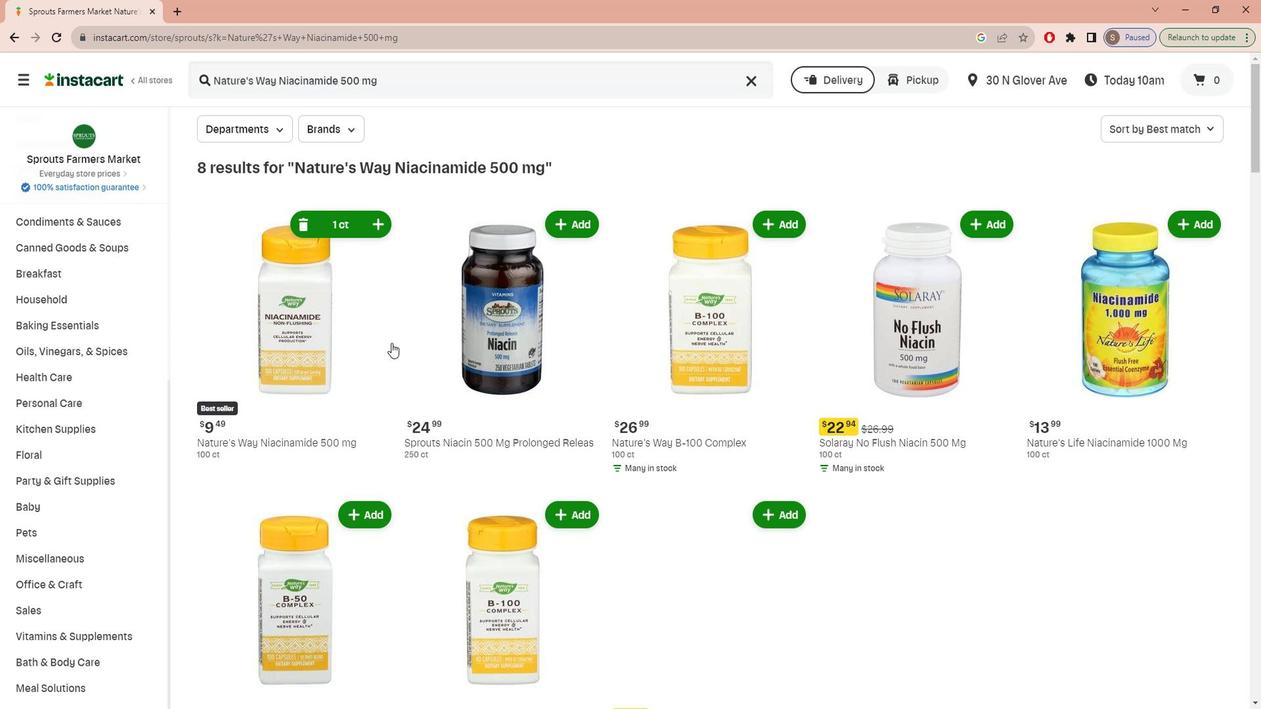 
